 Task: Add Sprouts Eucalyptus Mint Bath Bomb to the cart.
Action: Mouse moved to (661, 262)
Screenshot: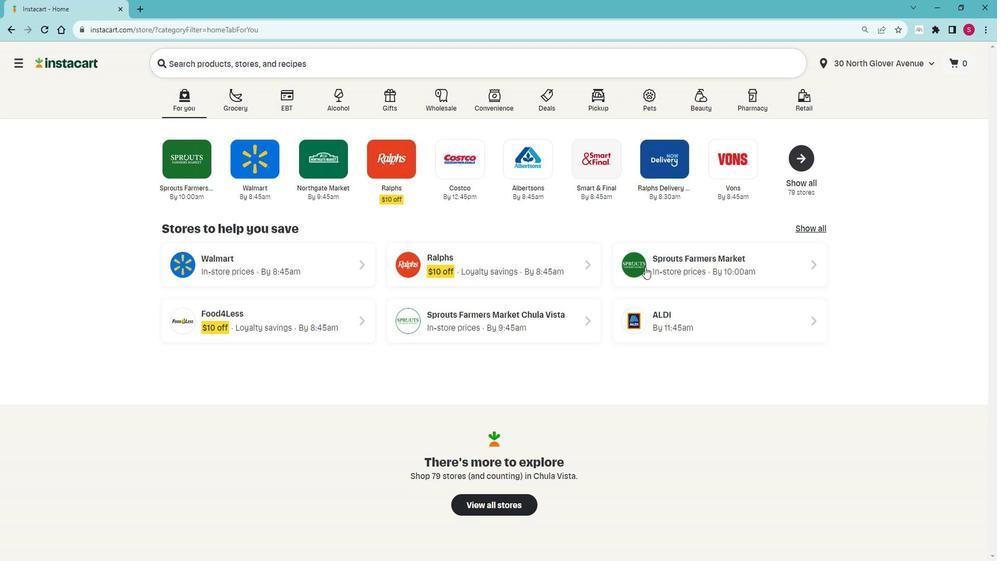 
Action: Mouse pressed left at (661, 262)
Screenshot: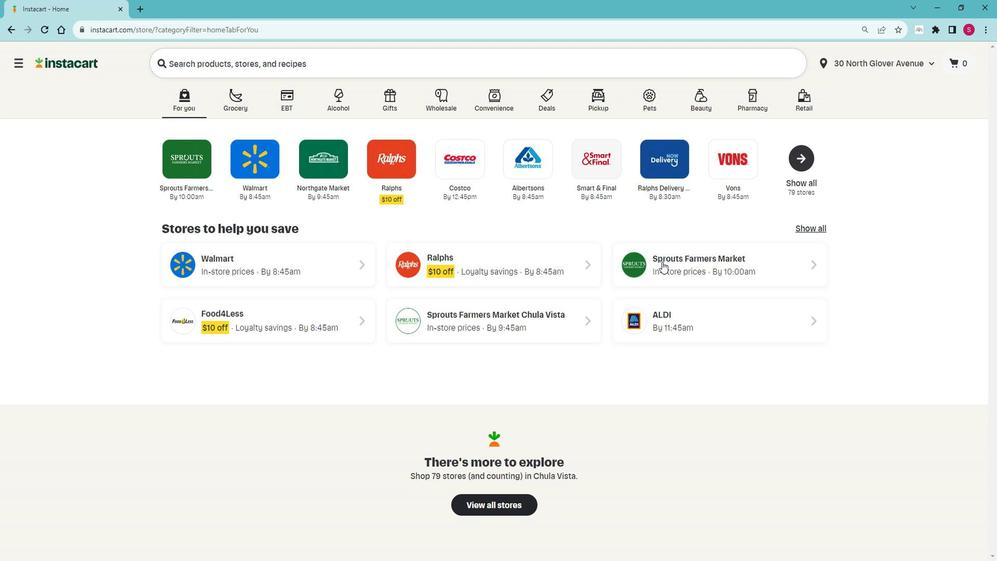 
Action: Mouse moved to (70, 356)
Screenshot: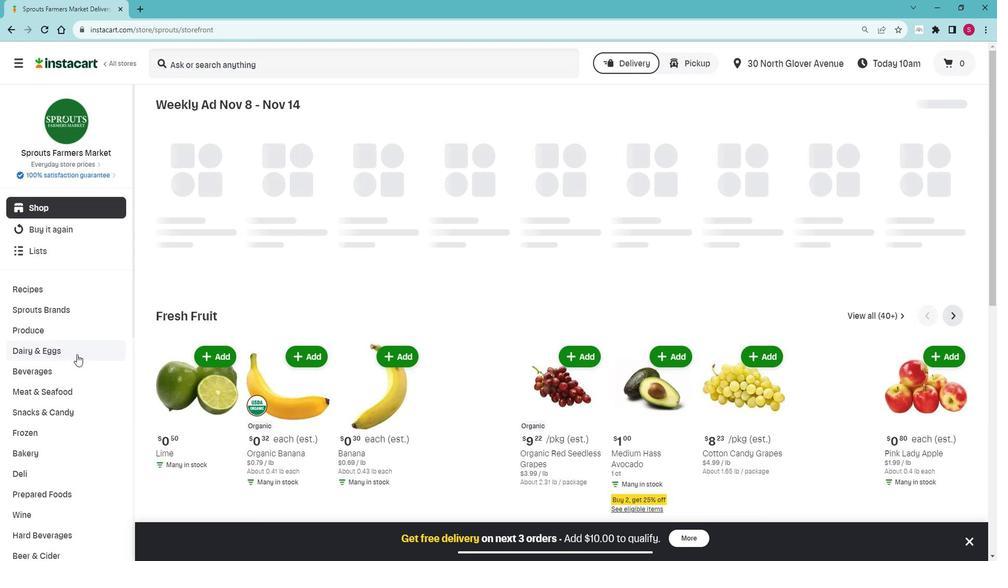 
Action: Mouse scrolled (70, 356) with delta (0, 0)
Screenshot: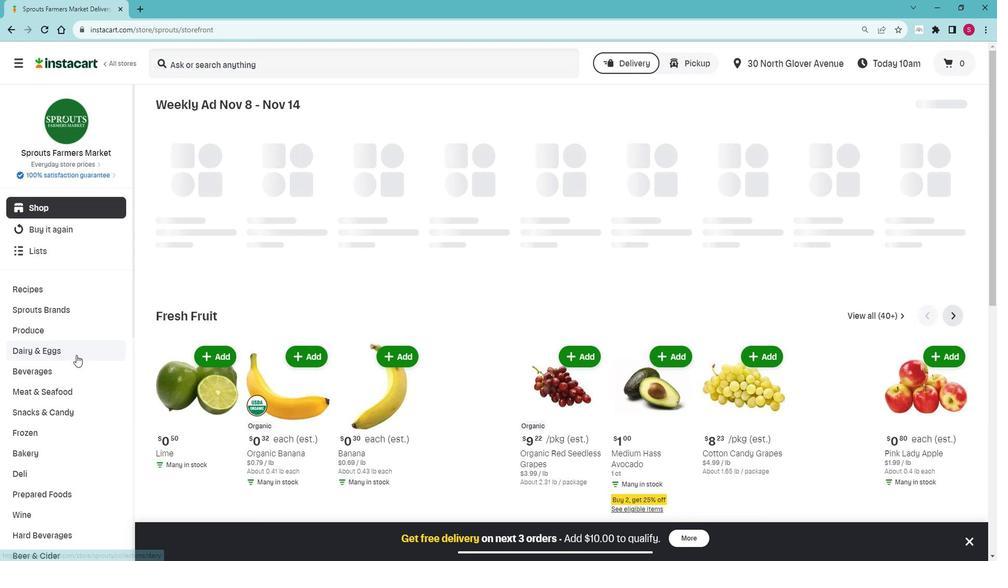 
Action: Mouse moved to (70, 357)
Screenshot: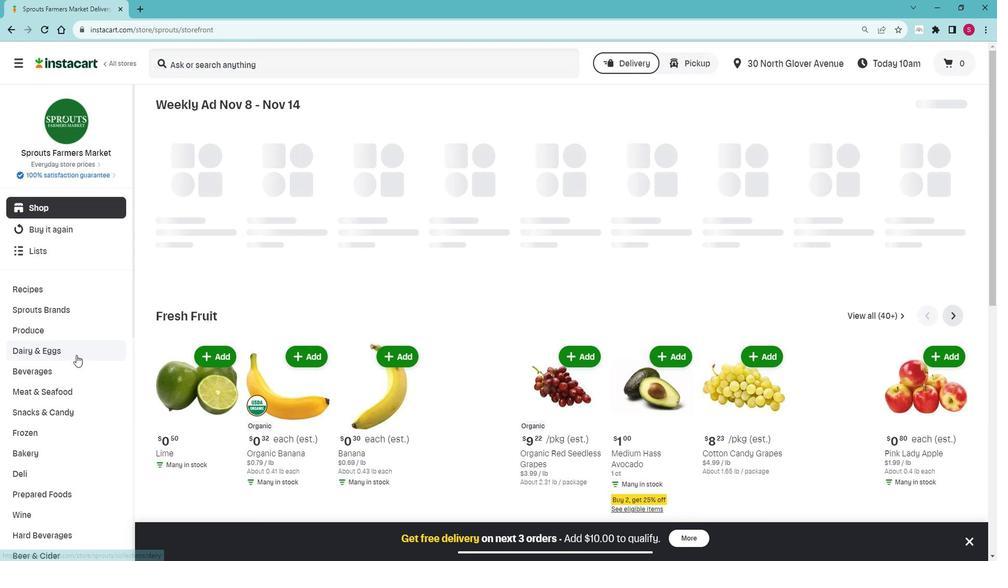 
Action: Mouse scrolled (70, 356) with delta (0, 0)
Screenshot: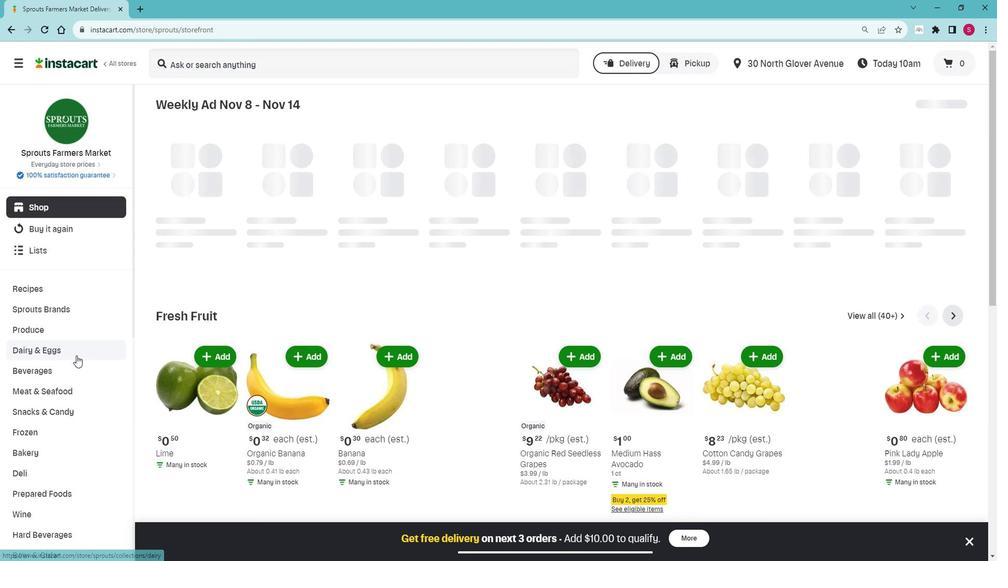 
Action: Mouse scrolled (70, 356) with delta (0, 0)
Screenshot: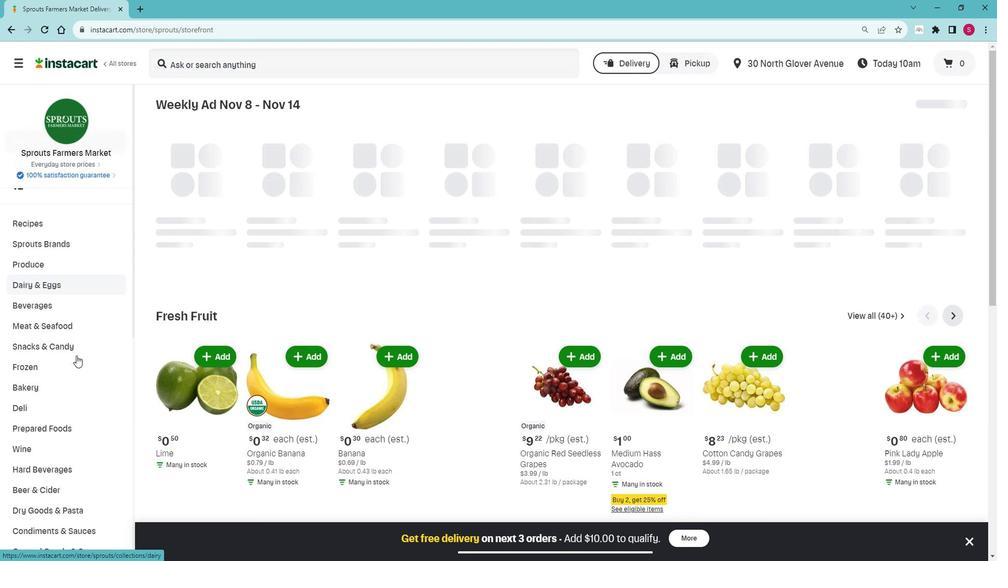 
Action: Mouse moved to (69, 354)
Screenshot: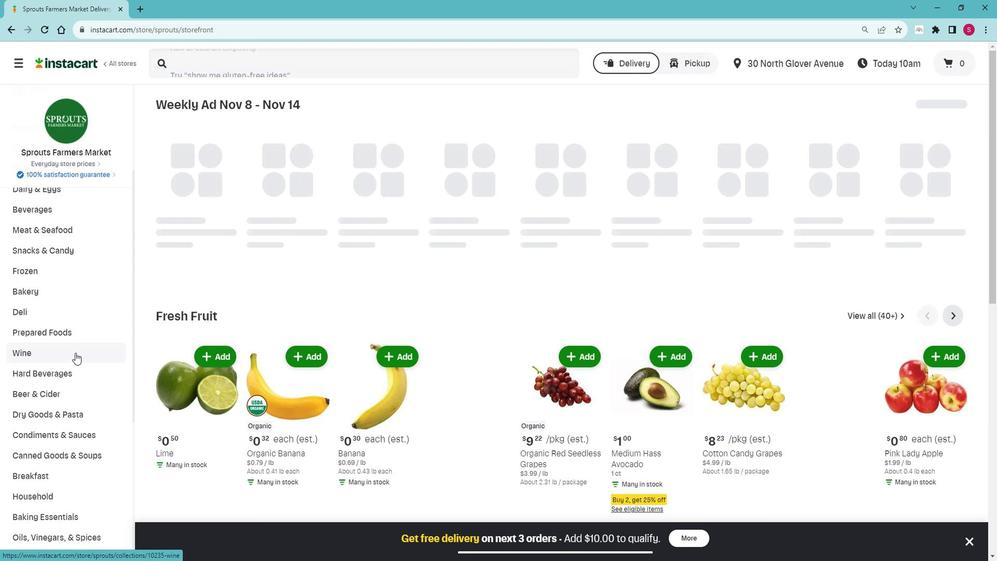 
Action: Mouse scrolled (69, 353) with delta (0, -1)
Screenshot: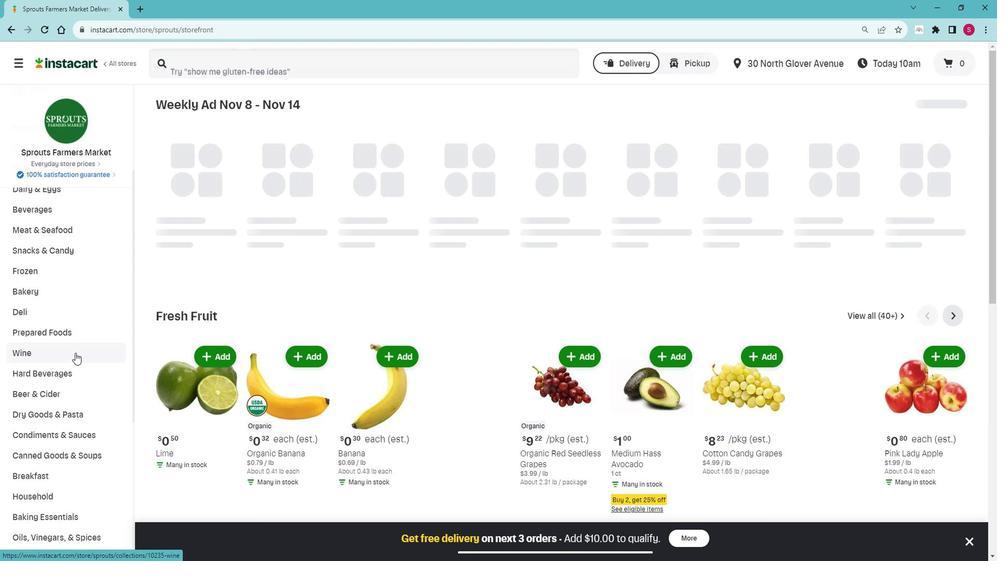 
Action: Mouse scrolled (69, 353) with delta (0, -1)
Screenshot: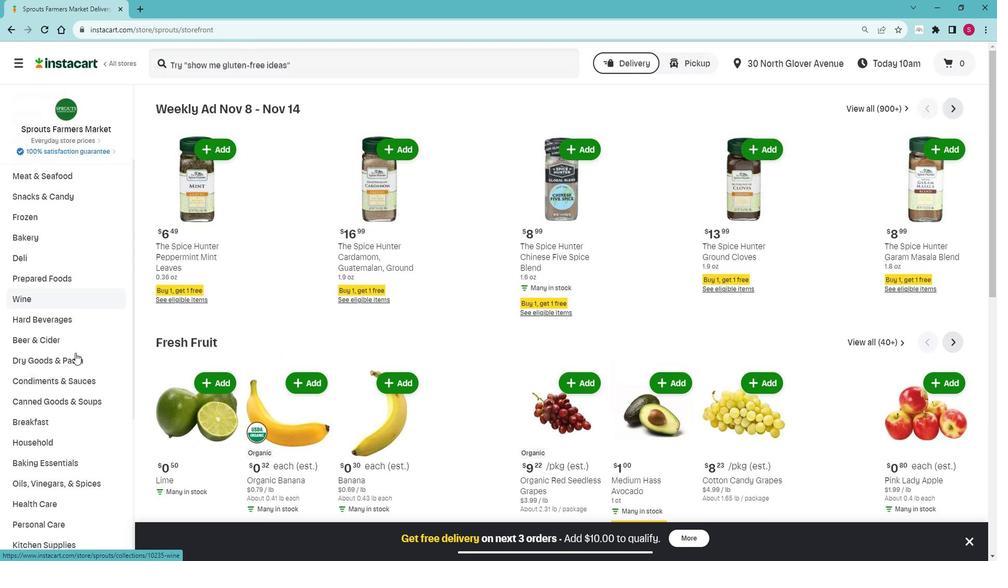 
Action: Mouse scrolled (69, 353) with delta (0, -1)
Screenshot: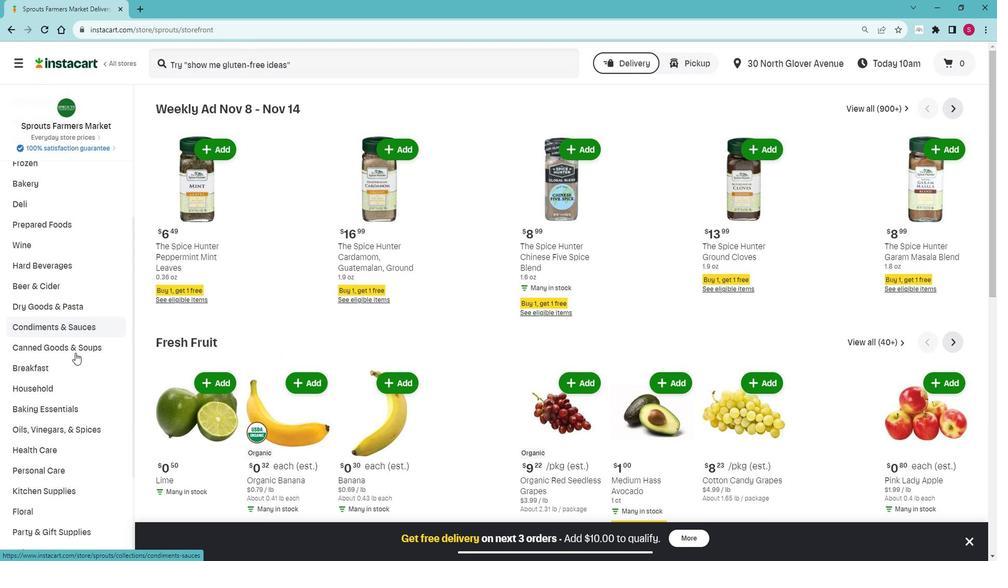 
Action: Mouse moved to (55, 413)
Screenshot: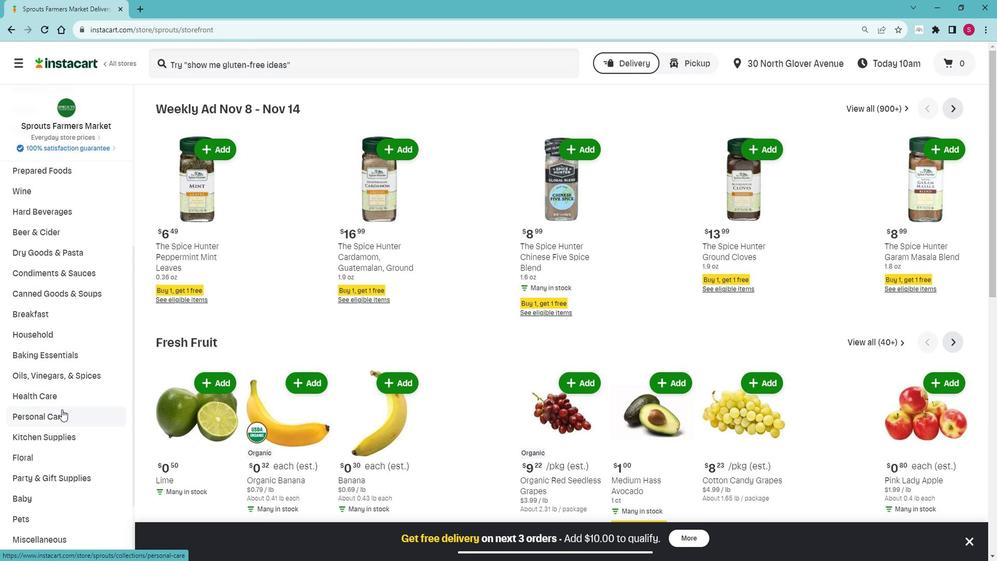 
Action: Mouse pressed left at (55, 413)
Screenshot: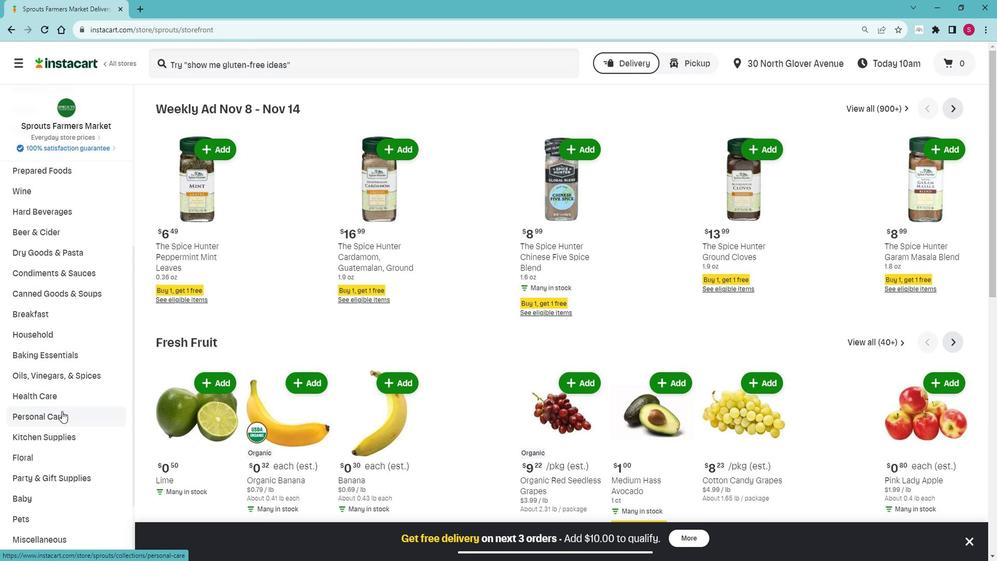 
Action: Mouse moved to (51, 440)
Screenshot: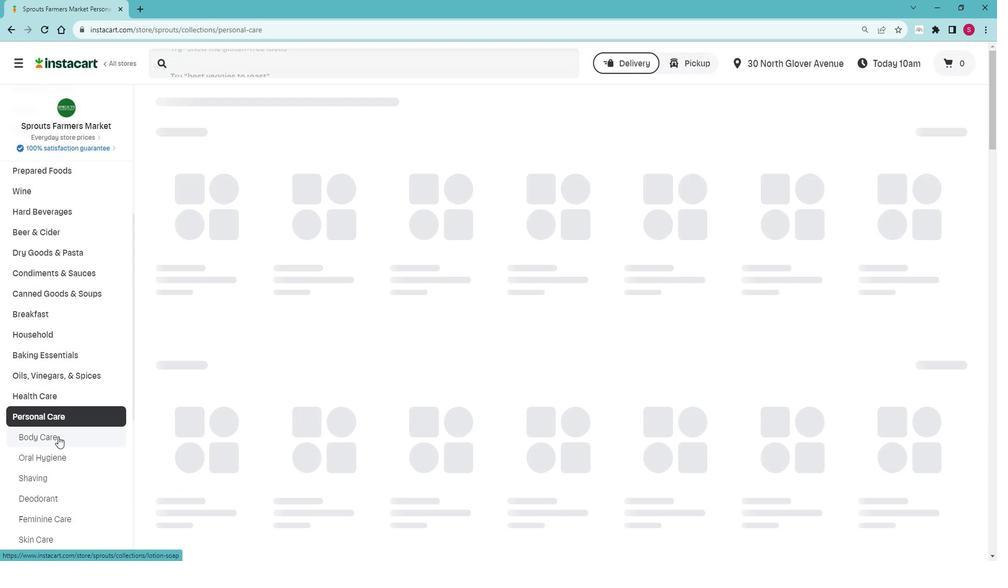 
Action: Mouse pressed left at (51, 440)
Screenshot: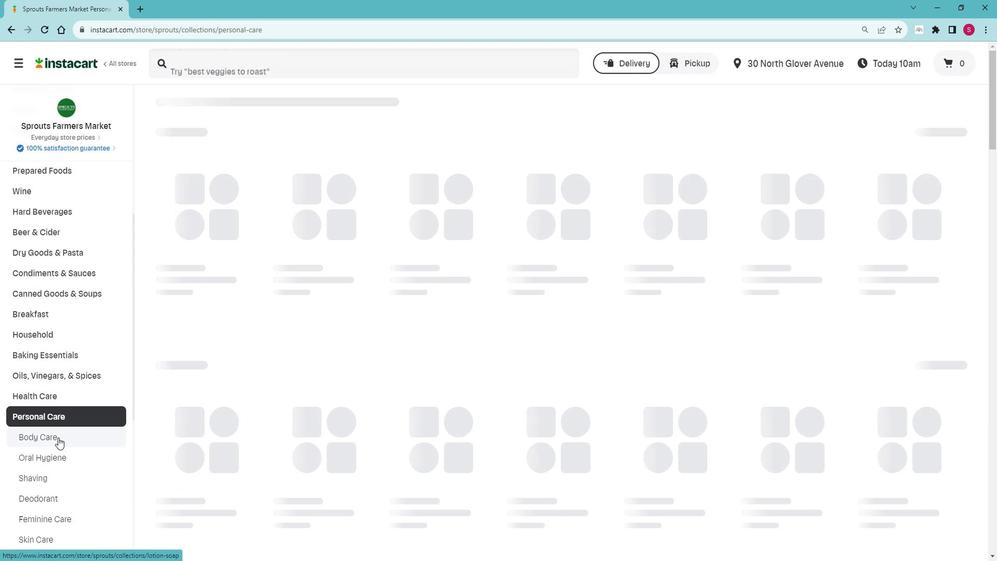 
Action: Mouse moved to (404, 151)
Screenshot: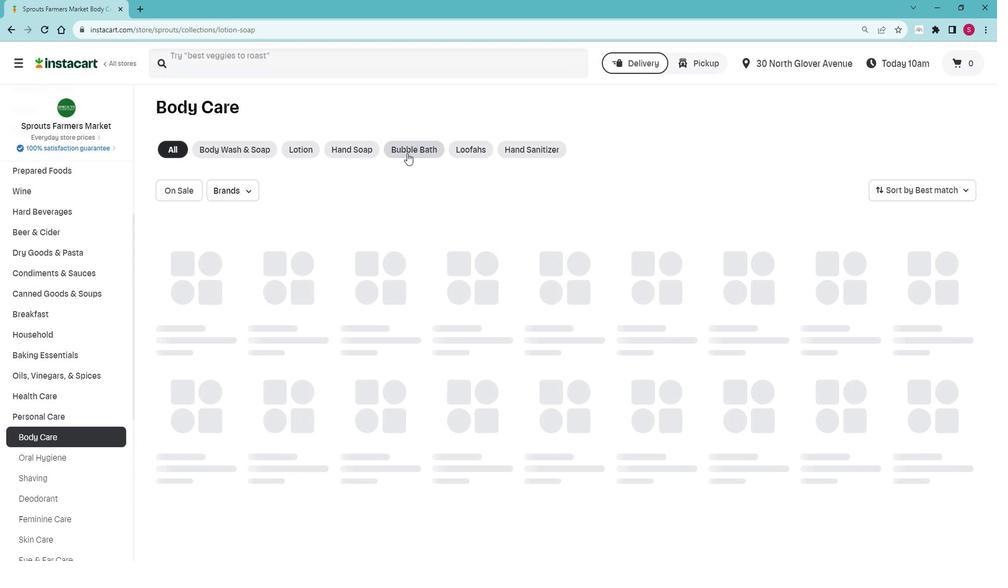 
Action: Mouse pressed left at (404, 151)
Screenshot: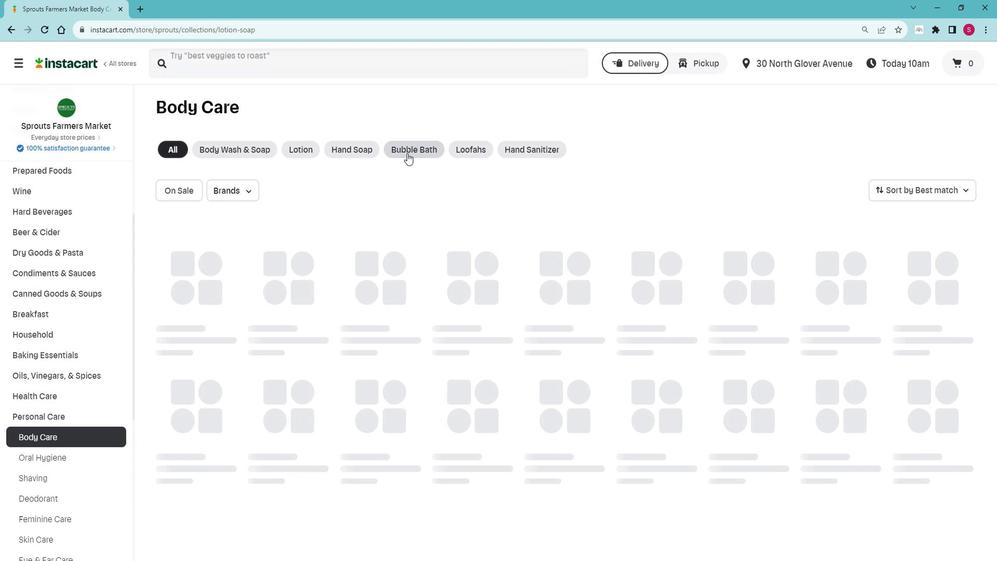 
Action: Mouse moved to (346, 66)
Screenshot: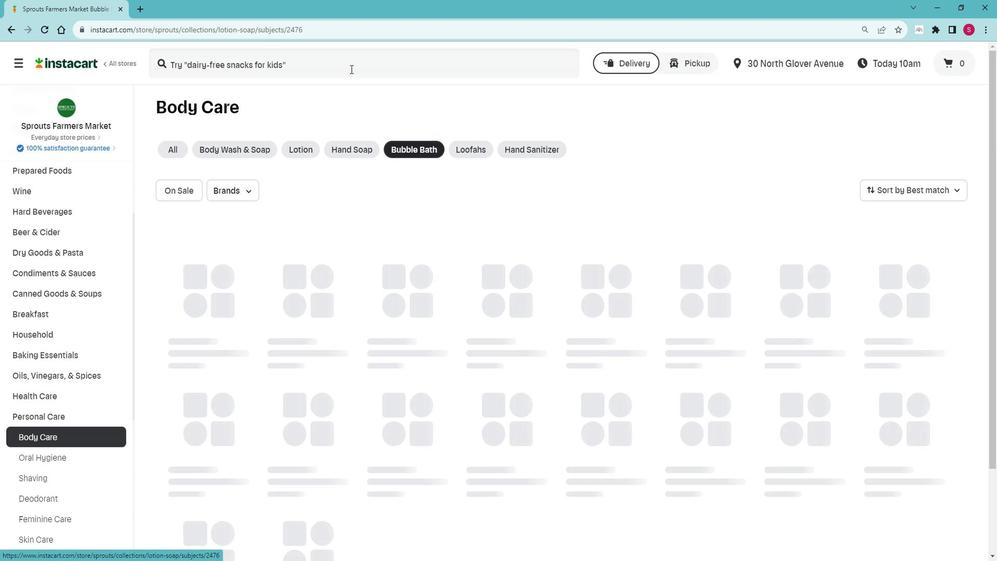 
Action: Mouse pressed left at (346, 66)
Screenshot: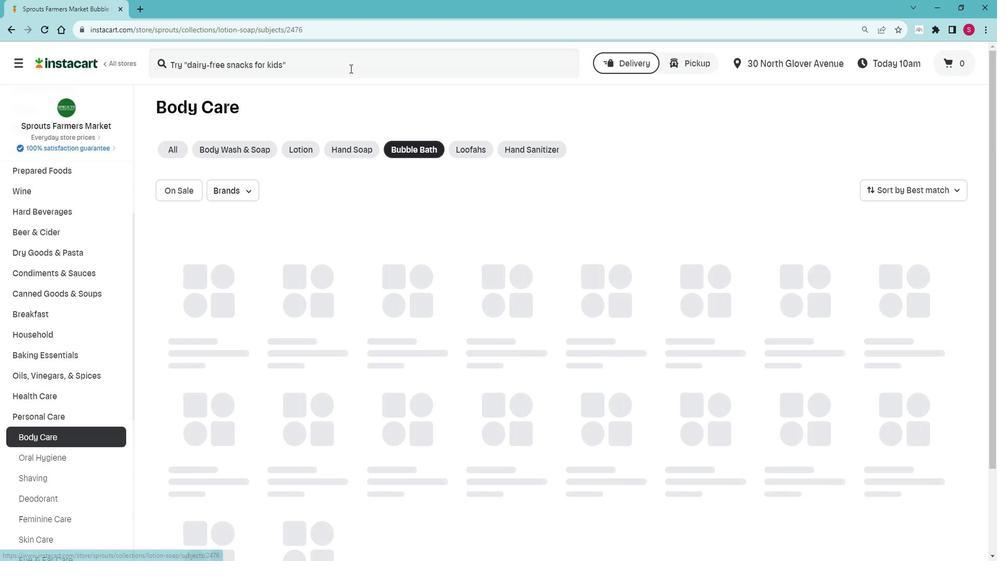 
Action: Key pressed <Key.shift>Sprouts<Key.space><Key.shift>Eucalyptus<Key.space><Key.shift>Mio<Key.backspace>ny<Key.space><Key.backspace><Key.backspace>t<Key.space><Key.shift>Bath<Key.space><Key.shift>Bomb<Key.space><Key.enter>
Screenshot: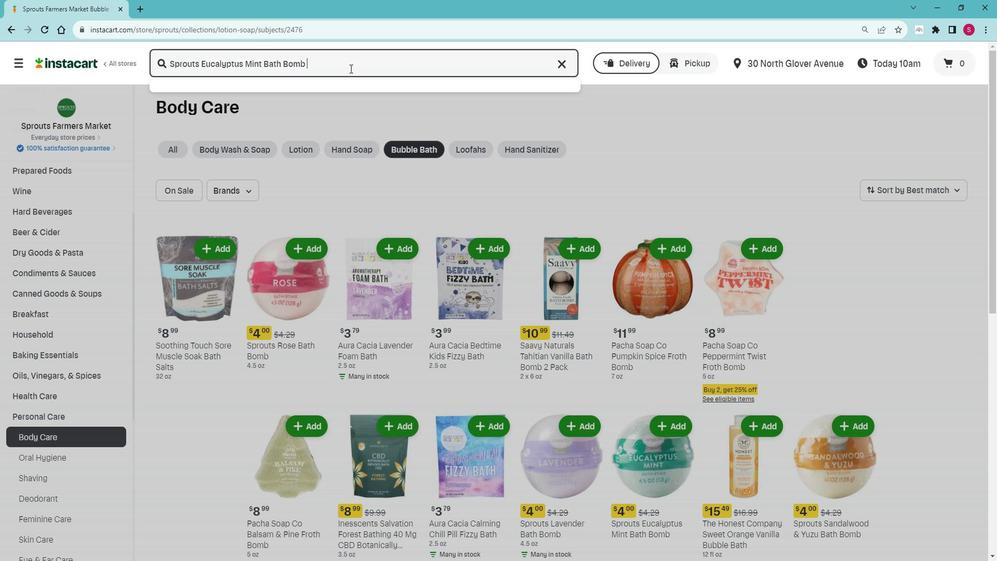
Action: Mouse moved to (608, 167)
Screenshot: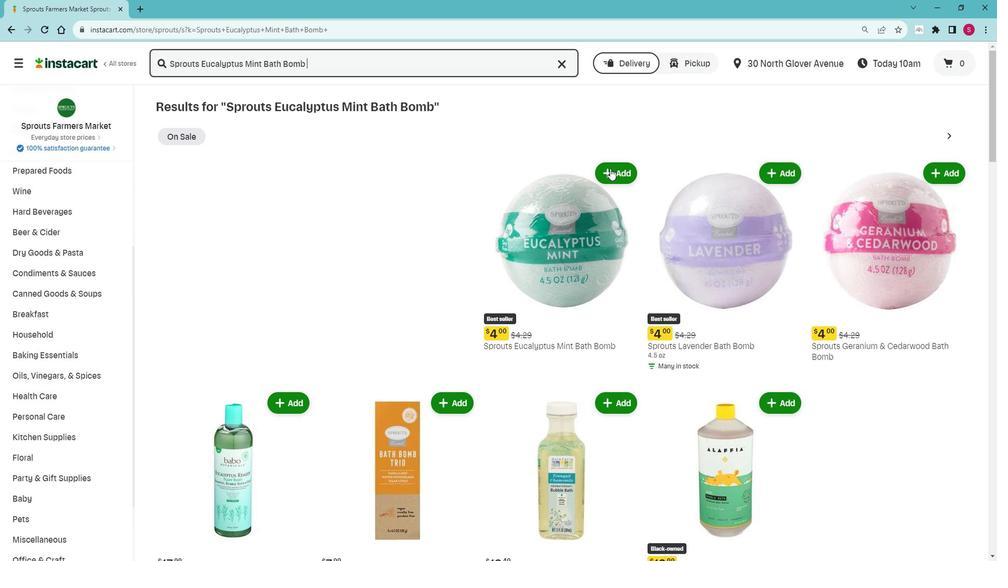 
Action: Mouse pressed left at (608, 167)
Screenshot: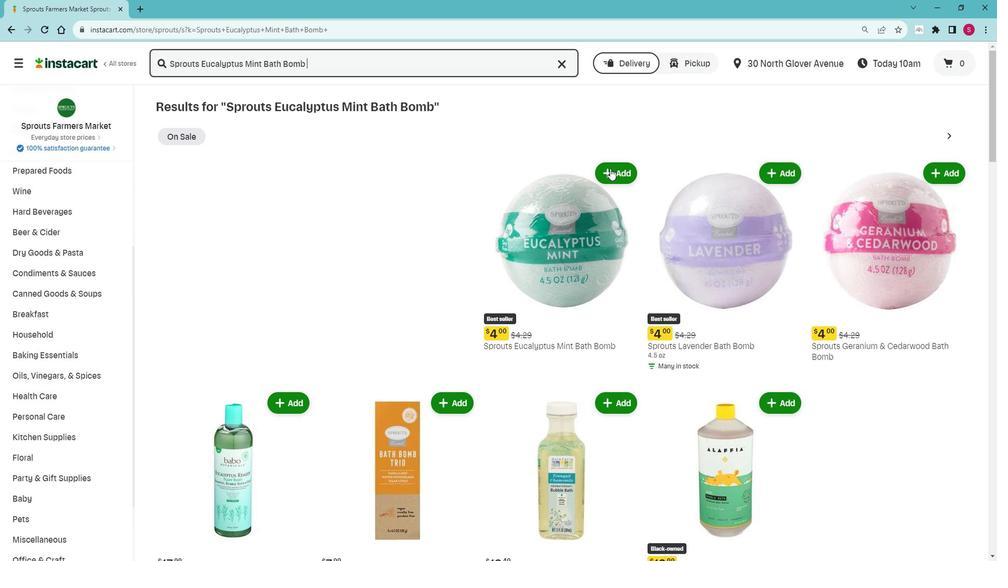 
Action: Mouse moved to (625, 131)
Screenshot: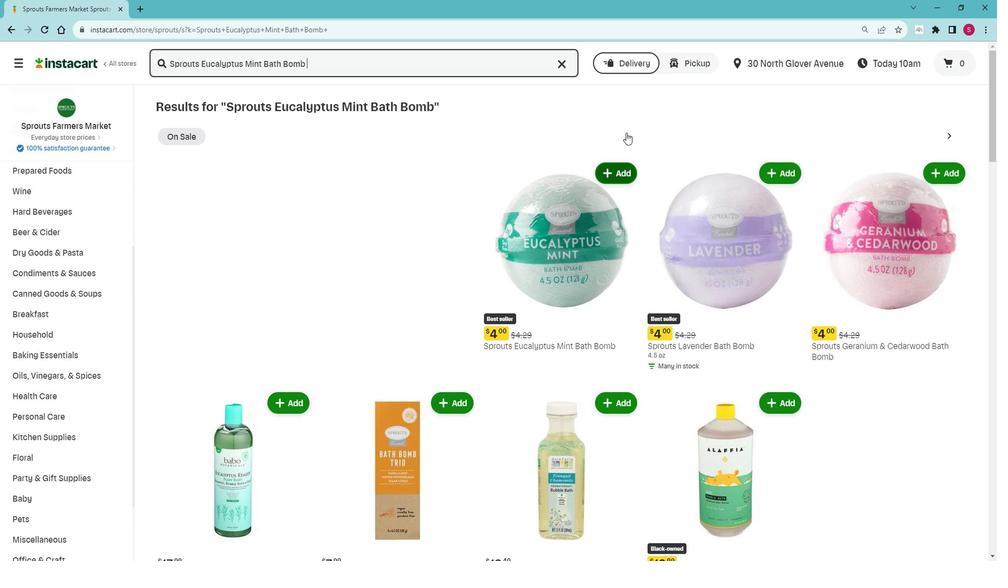 
